Task: Create a new event for a project debrief and lessons learned meeting on the 16th at 7 PM to 7:30 PM.
Action: Mouse moved to (45, 71)
Screenshot: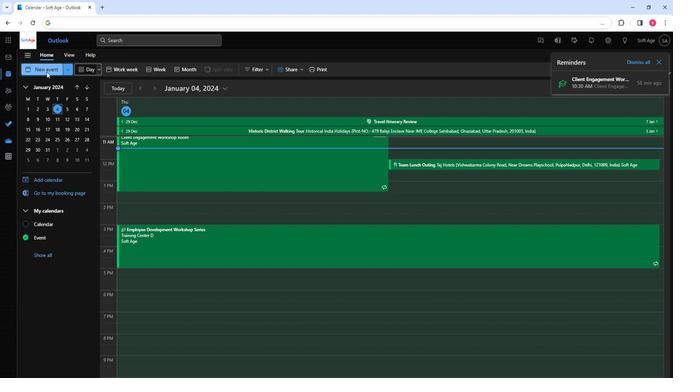 
Action: Mouse pressed left at (45, 71)
Screenshot: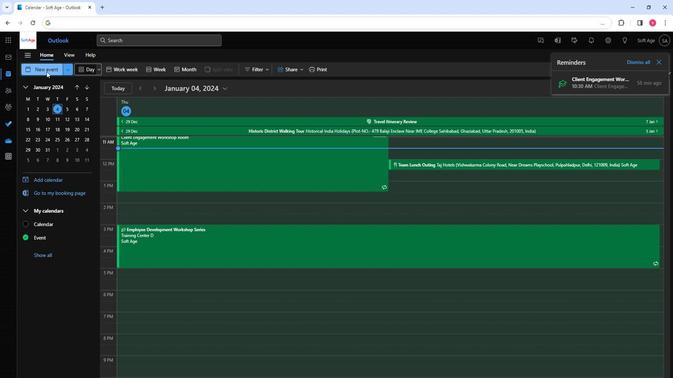 
Action: Mouse moved to (171, 116)
Screenshot: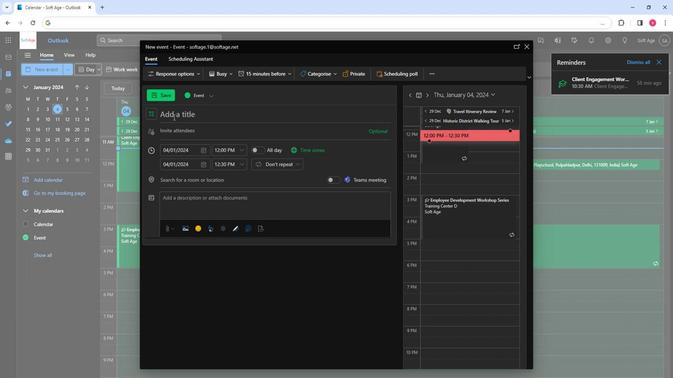 
Action: Mouse pressed left at (171, 116)
Screenshot: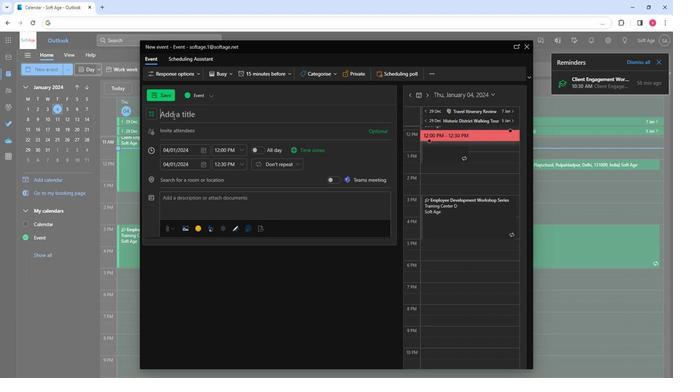 
Action: Key pressed <Key.shift><Key.shift><Key.shift><Key.shift><Key.shift><Key.shift><Key.shift><Key.shift><Key.shift><Key.shift><Key.shift><Key.shift><Key.shift><Key.shift><Key.shift><Key.shift><Key.shift>Project<Key.space><Key.shift><Key.shift><Key.shift><Key.shift><Key.shift><Key.shift><Key.shift><Key.shift><Key.shift><Key.shift><Key.shift><Key.shift><Key.shift><Key.shift><Key.shift><Key.shift><Key.shift>Debrief<Key.space>and<Key.space><Key.shift>Lession<Key.space>l<Key.backspace><Key.backspace><Key.backspace><Key.backspace><Key.backspace>ons<Key.space>l<Key.backspace><Key.shift>Learned<Key.space><Key.shift>Meeting
Screenshot: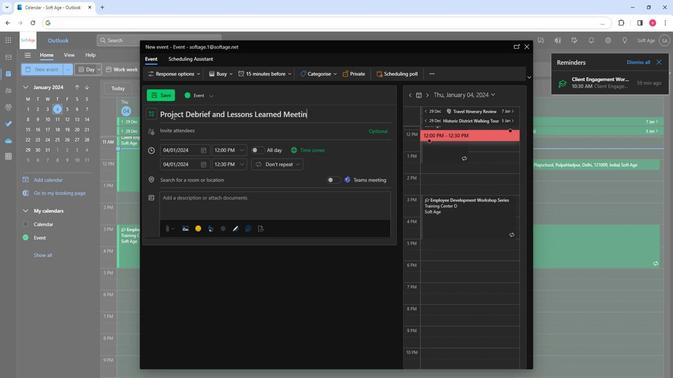 
Action: Mouse moved to (185, 127)
Screenshot: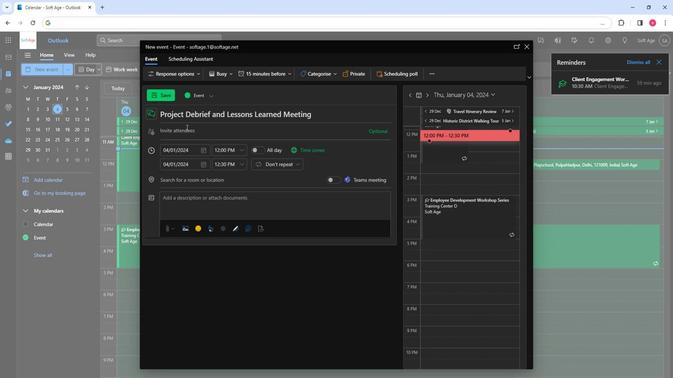 
Action: Mouse pressed left at (185, 127)
Screenshot: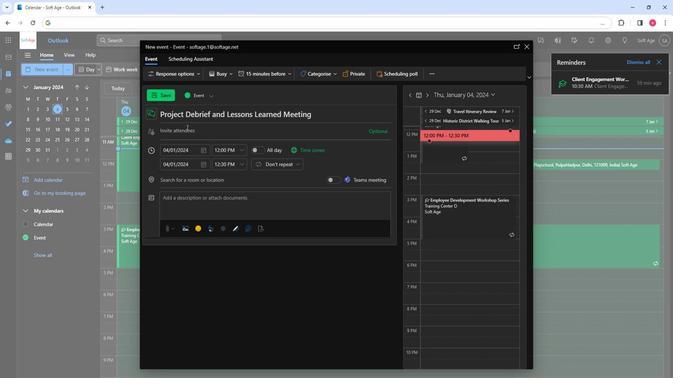 
Action: Key pressed so
Screenshot: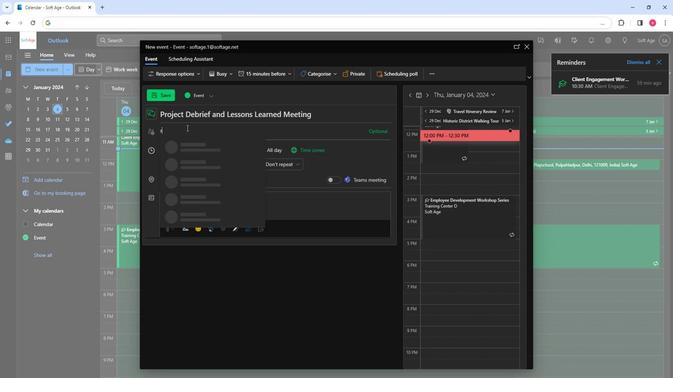 
Action: Mouse moved to (189, 162)
Screenshot: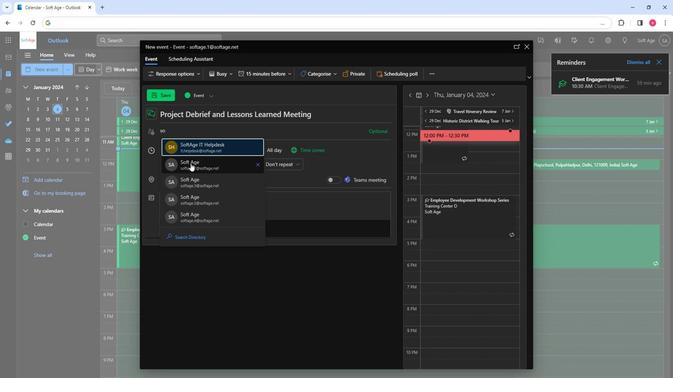 
Action: Mouse pressed left at (189, 162)
Screenshot: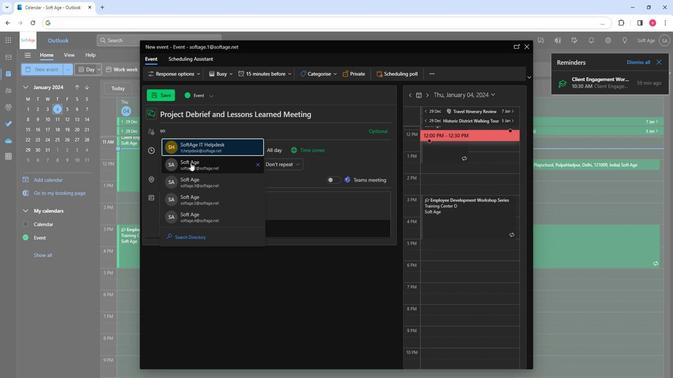
Action: Key pressed so
Screenshot: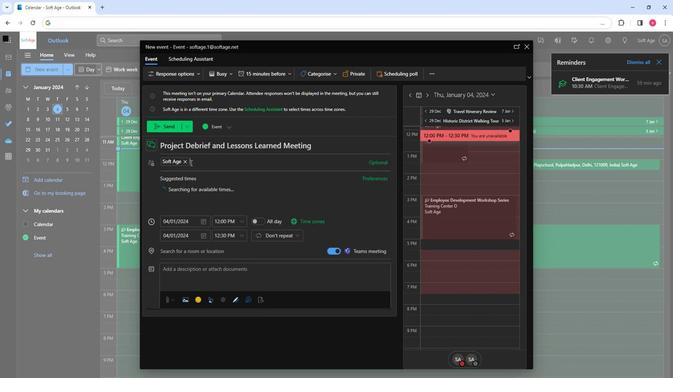 
Action: Mouse moved to (224, 215)
Screenshot: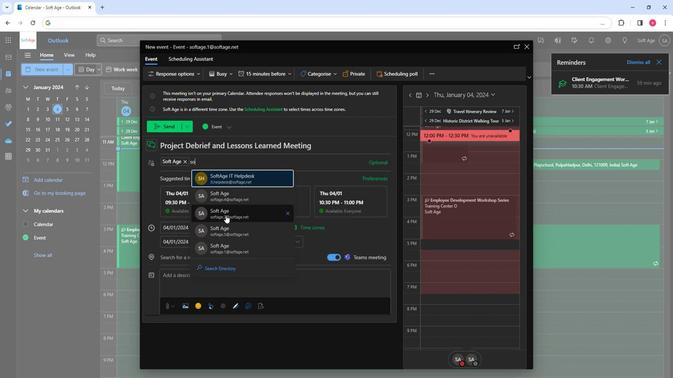 
Action: Mouse pressed left at (224, 215)
Screenshot: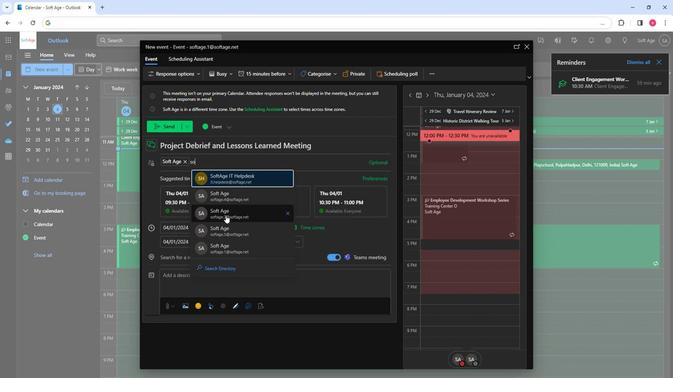 
Action: Key pressed so
Screenshot: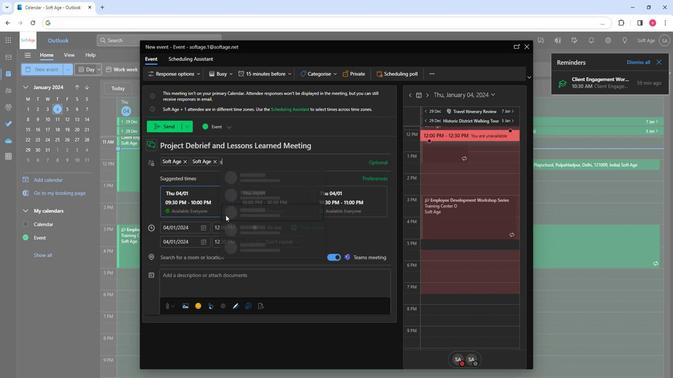 
Action: Mouse moved to (248, 231)
Screenshot: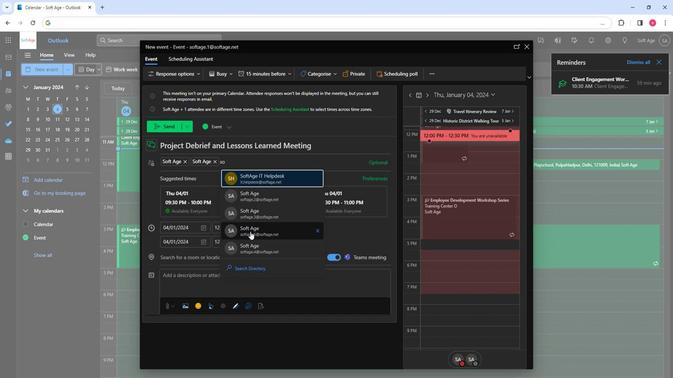 
Action: Mouse pressed left at (248, 231)
Screenshot: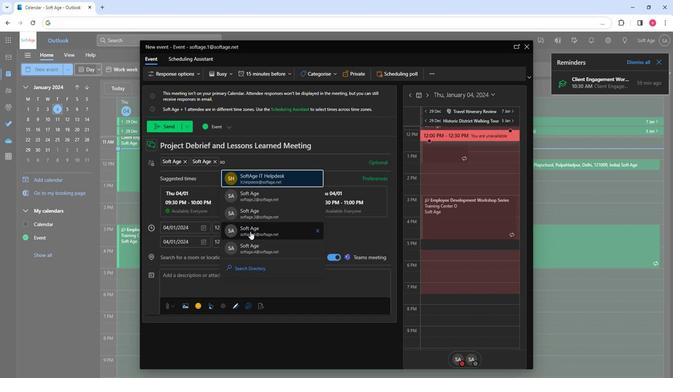 
Action: Mouse moved to (248, 231)
Screenshot: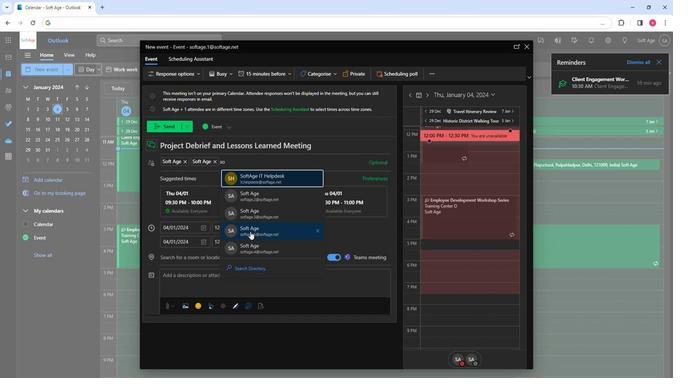 
Action: Key pressed so
Screenshot: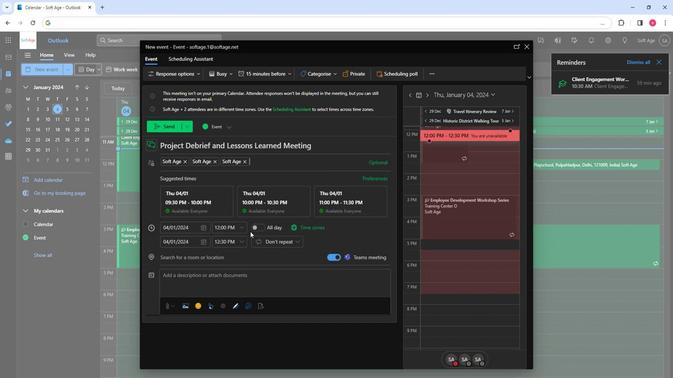 
Action: Mouse moved to (280, 245)
Screenshot: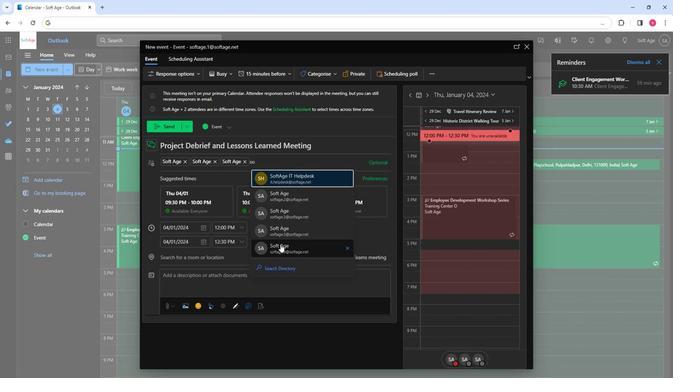
Action: Mouse pressed left at (280, 245)
Screenshot: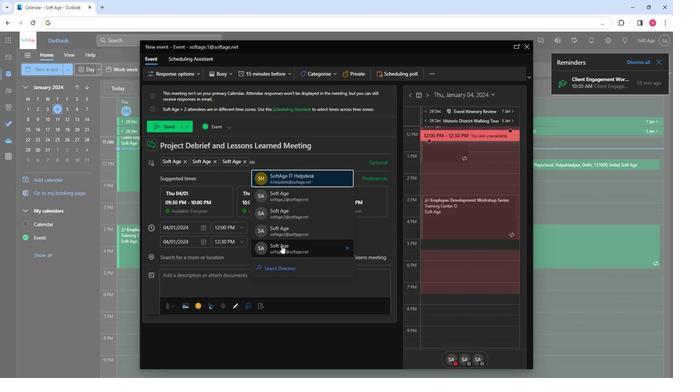 
Action: Mouse moved to (202, 225)
Screenshot: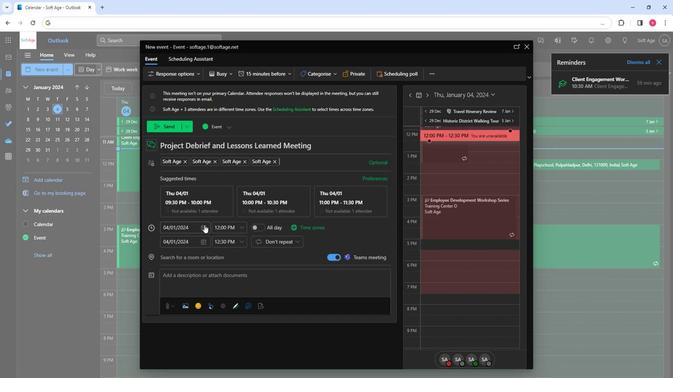 
Action: Mouse pressed left at (202, 225)
Screenshot: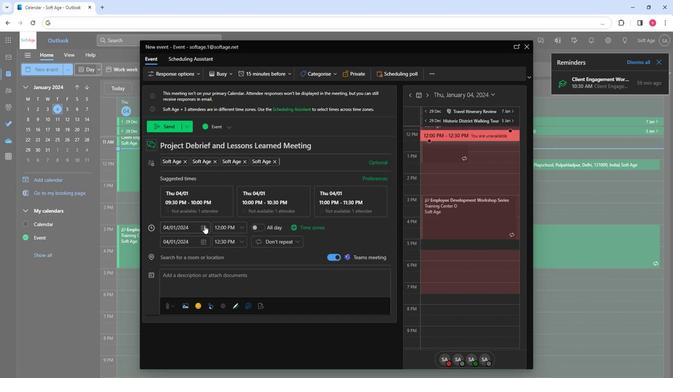 
Action: Mouse moved to (177, 283)
Screenshot: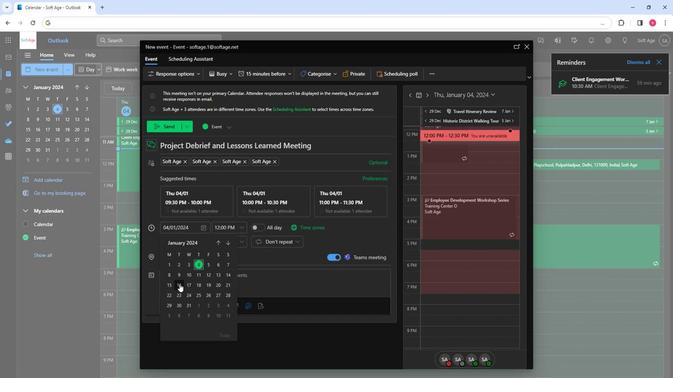 
Action: Mouse pressed left at (177, 283)
Screenshot: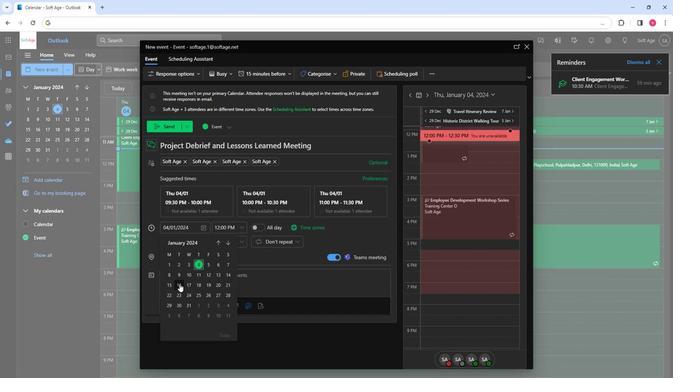 
Action: Mouse moved to (242, 229)
Screenshot: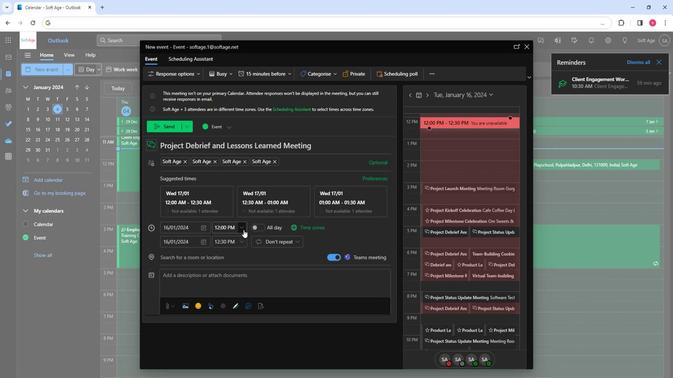 
Action: Mouse pressed left at (242, 229)
Screenshot: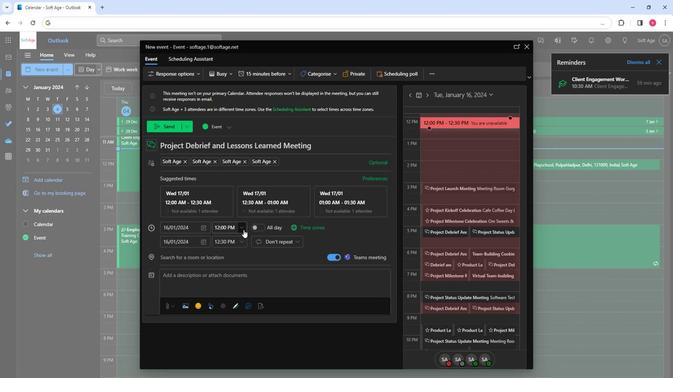 
Action: Mouse moved to (234, 259)
Screenshot: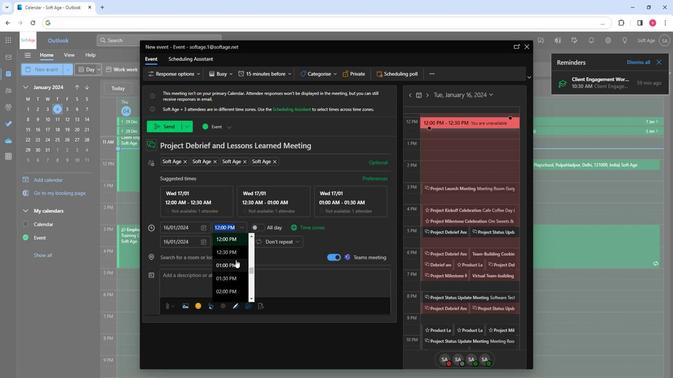 
Action: Mouse scrolled (234, 259) with delta (0, 0)
Screenshot: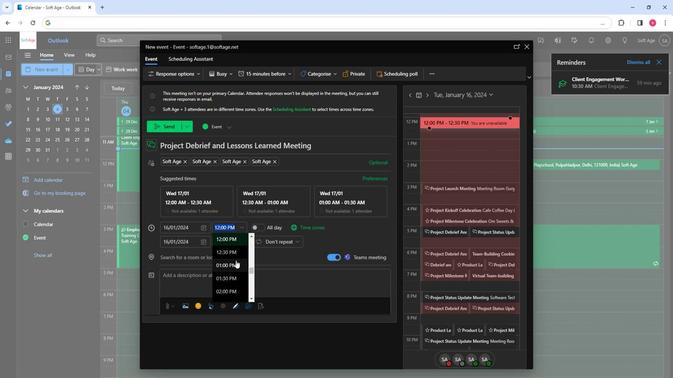 
Action: Mouse moved to (234, 260)
Screenshot: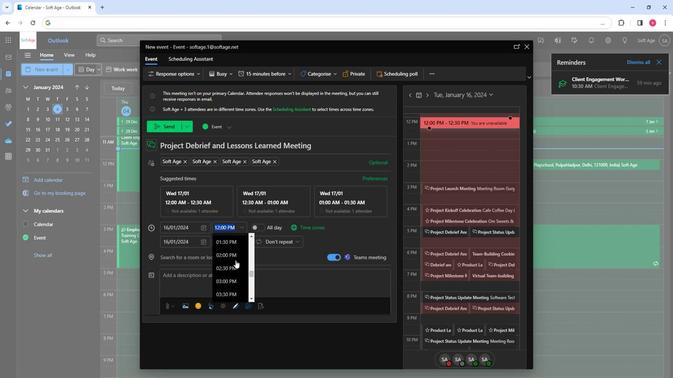 
Action: Mouse scrolled (234, 259) with delta (0, 0)
Screenshot: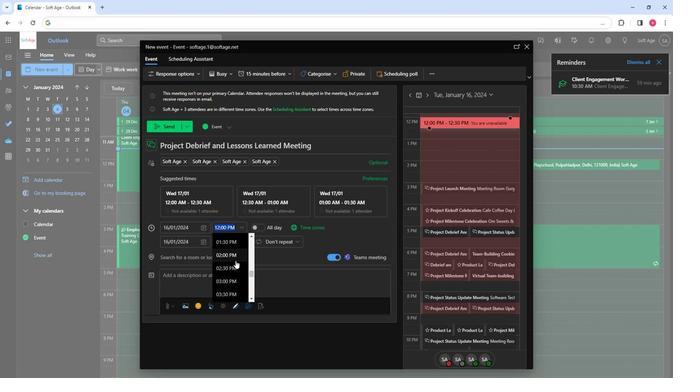 
Action: Mouse moved to (229, 266)
Screenshot: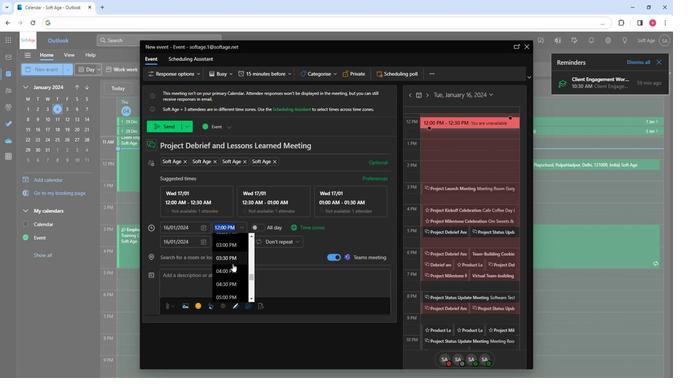 
Action: Mouse scrolled (229, 266) with delta (0, 0)
Screenshot: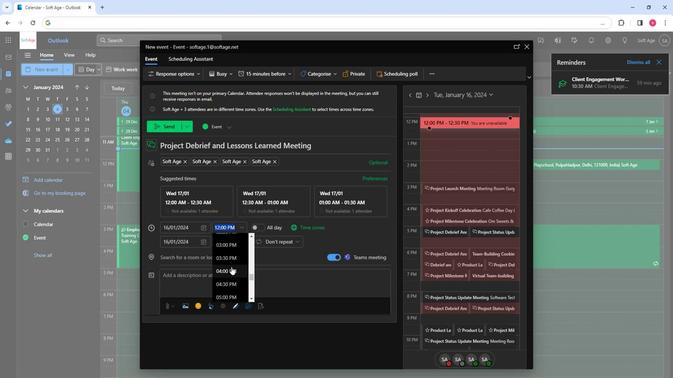 
Action: Mouse moved to (229, 266)
Screenshot: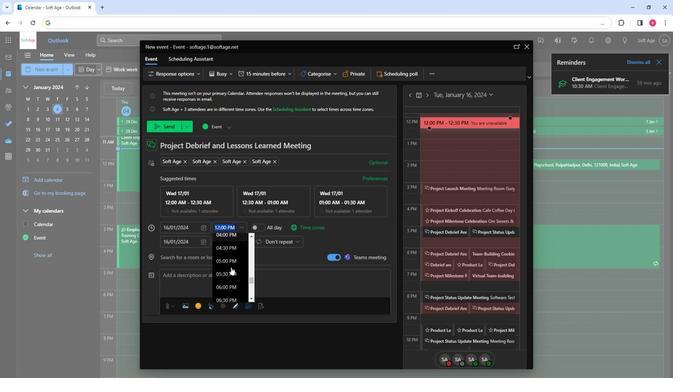 
Action: Mouse scrolled (229, 266) with delta (0, 0)
Screenshot: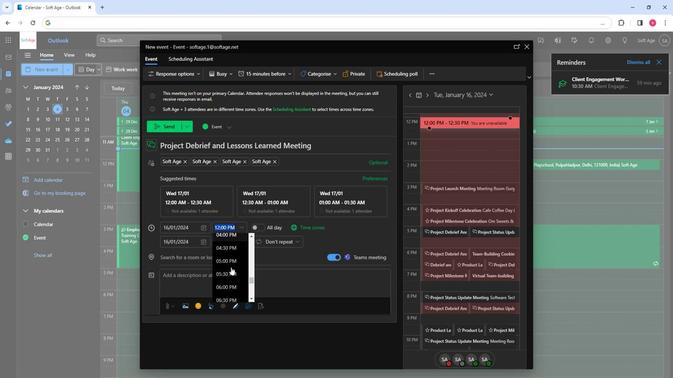 
Action: Mouse moved to (220, 275)
Screenshot: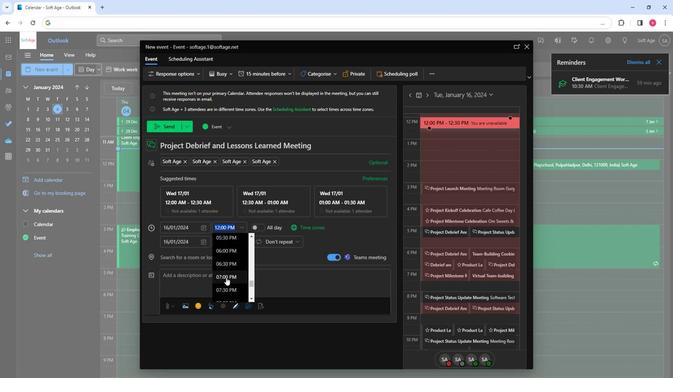 
Action: Mouse pressed left at (220, 275)
Screenshot: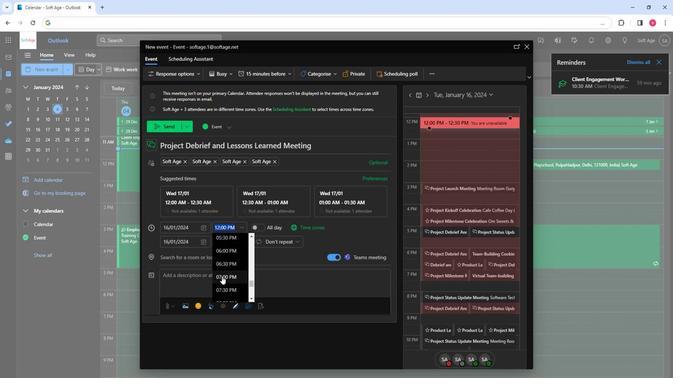 
Action: Mouse moved to (205, 253)
Screenshot: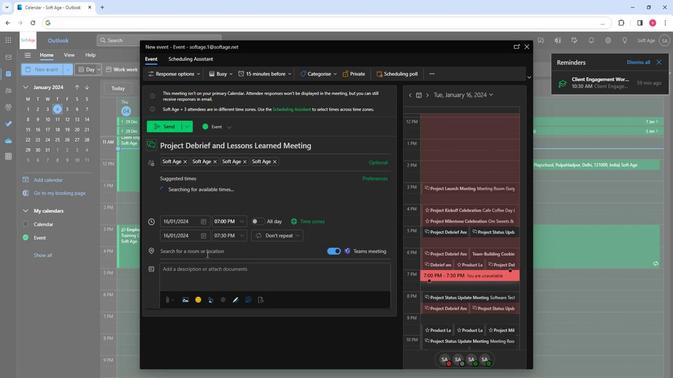 
Action: Mouse pressed left at (205, 253)
Screenshot: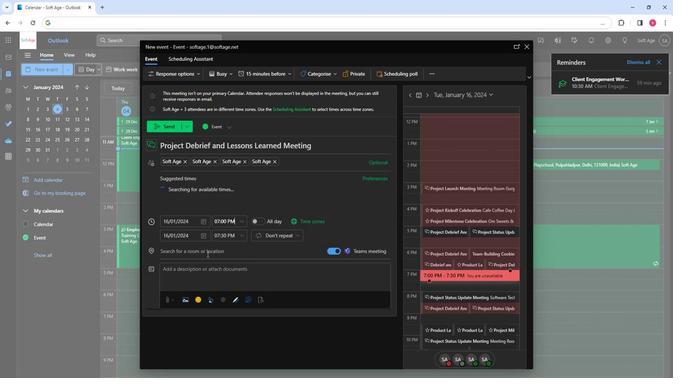 
Action: Key pressed so
Screenshot: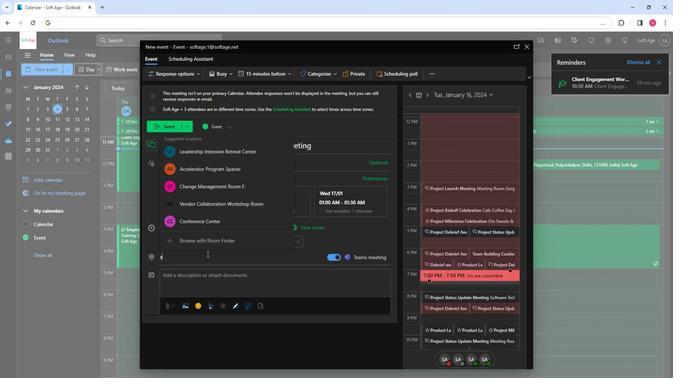 
Action: Mouse moved to (196, 226)
Screenshot: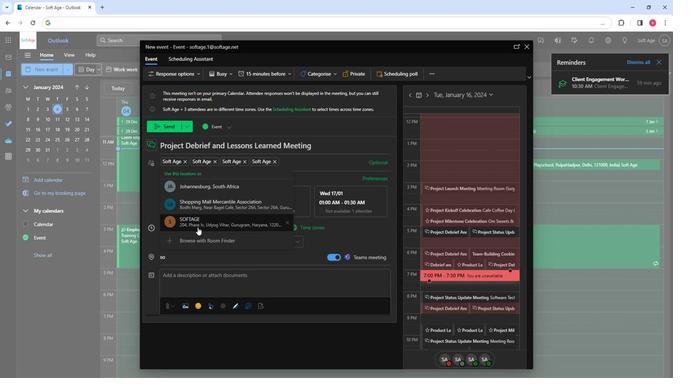 
Action: Mouse pressed left at (196, 226)
Screenshot: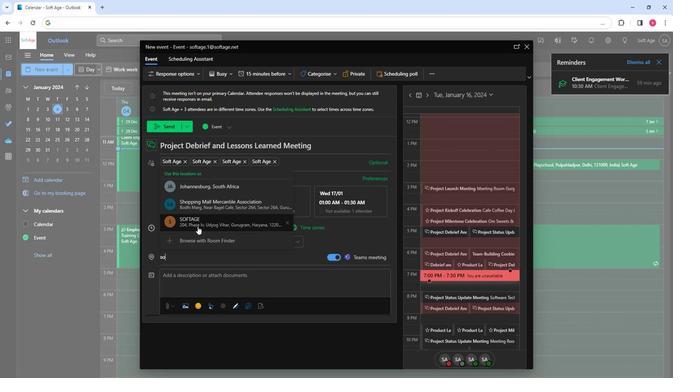 
Action: Mouse moved to (196, 273)
Screenshot: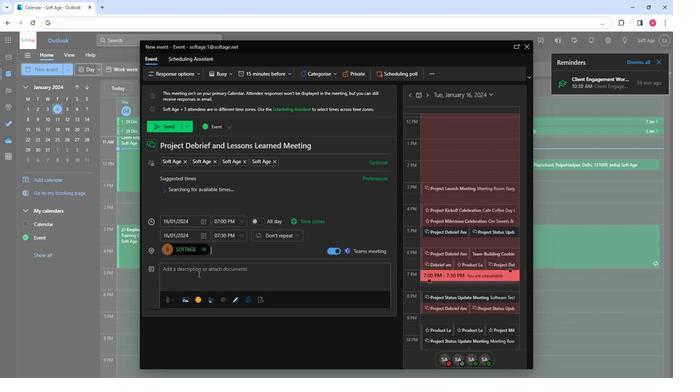 
Action: Mouse pressed left at (196, 273)
Screenshot: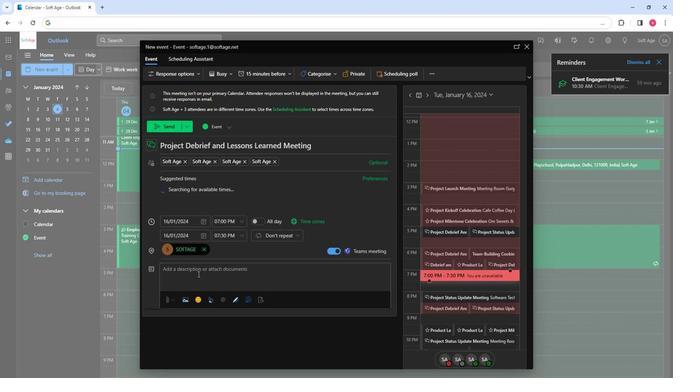 
Action: Key pressed <Key.shift>COnduct<Key.backspace><Key.backspace><Key.backspace><Key.backspace>
Screenshot: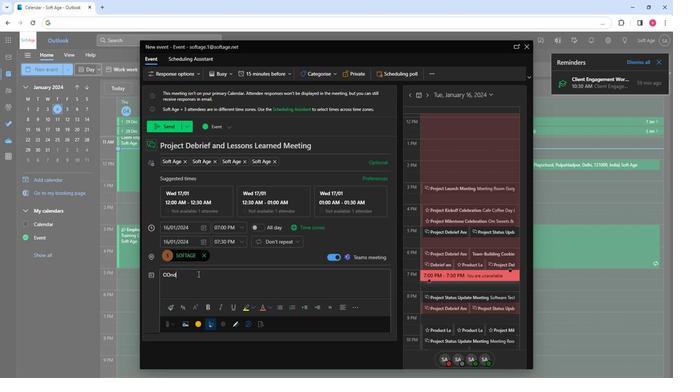 
Action: Mouse moved to (196, 273)
Screenshot: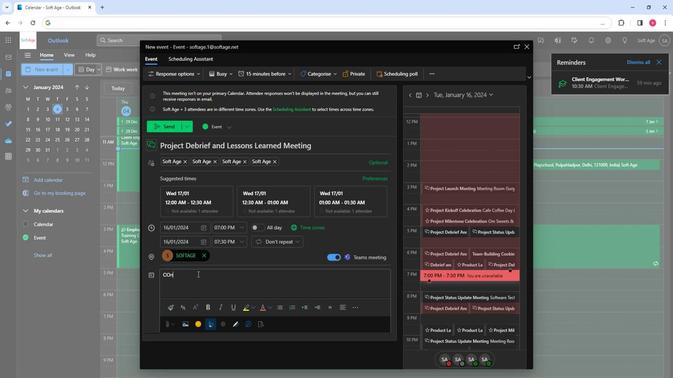 
Action: Key pressed <Key.backspace><Key.backspace>onduct<Key.space>a<Key.space>thorough<Key.space>project<Key.space>debrief<Key.space>and<Key.space>lessions<Key.space>learned<Key.space>meeting.<Key.space><Key.shift>Reflect<Key.space>on<Key.space>successes<Key.space>and<Key.space>challenges,<Key.space>extract<Key.space>insights,<Key.space>and<Key.space>collaboratively<Key.space>strategi<Key.backspace>ize<Key.space>improvements<Key.space>for<Key.space>future<Key.space>projects.<Key.space><Key.shift>Foster<Key.space>a<Key.space>culturee<Key.backspace><Key.space>of<Key.space>contino<Key.backspace>uous<Key.space>learning.
Screenshot: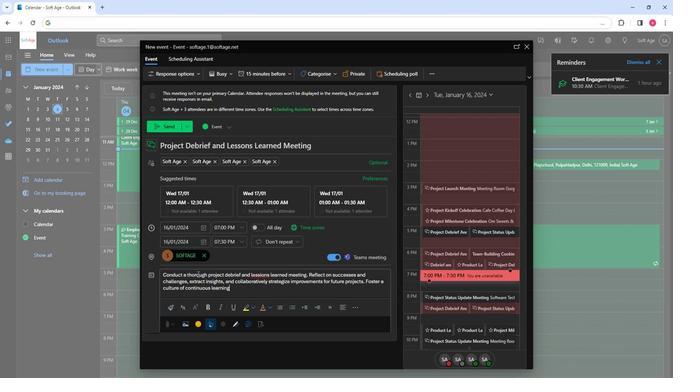 
Action: Mouse moved to (204, 276)
Screenshot: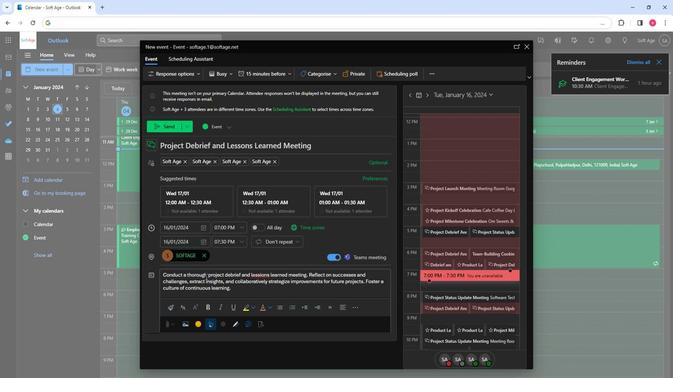 
Action: Mouse pressed left at (204, 276)
Screenshot: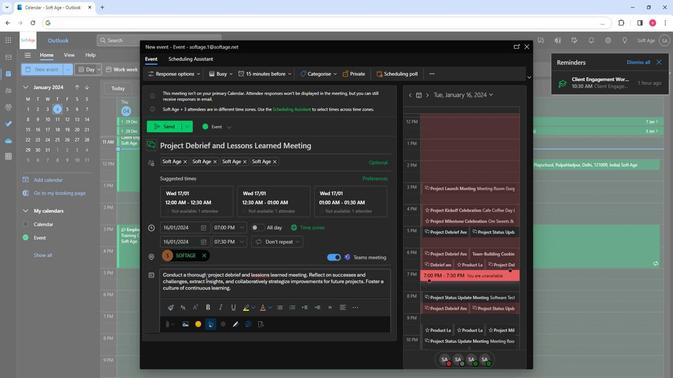 
Action: Mouse pressed left at (204, 276)
Screenshot: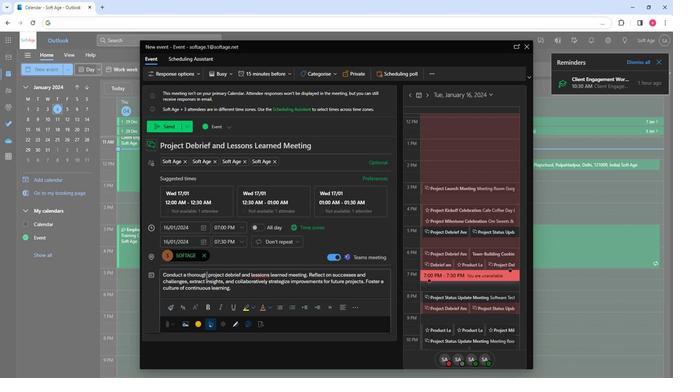 
Action: Mouse pressed left at (204, 276)
Screenshot: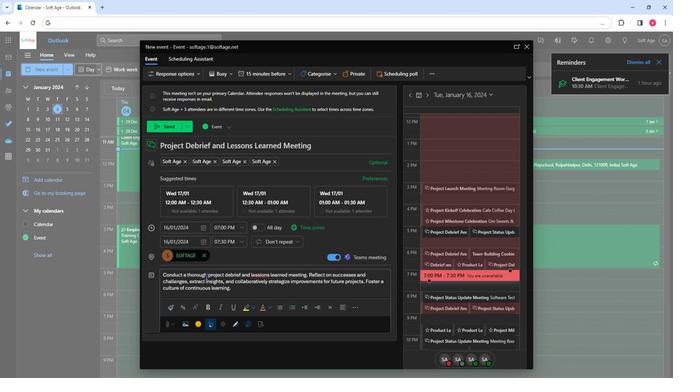 
Action: Mouse moved to (183, 307)
Screenshot: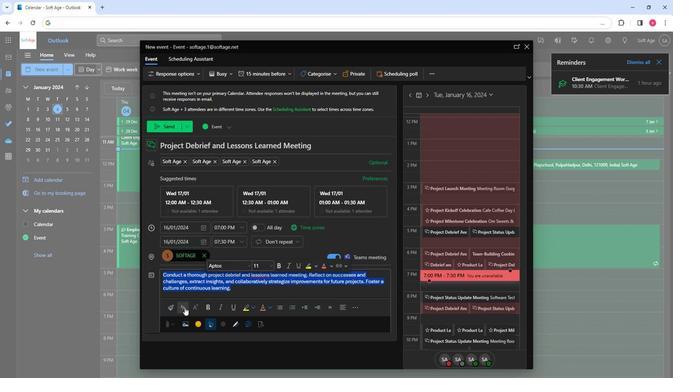 
Action: Mouse pressed left at (183, 307)
Screenshot: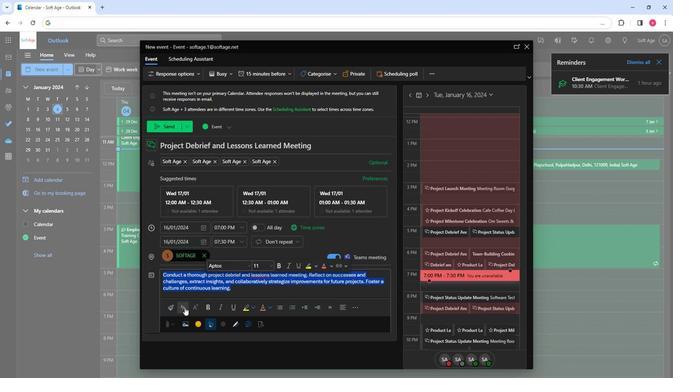 
Action: Mouse moved to (208, 248)
Screenshot: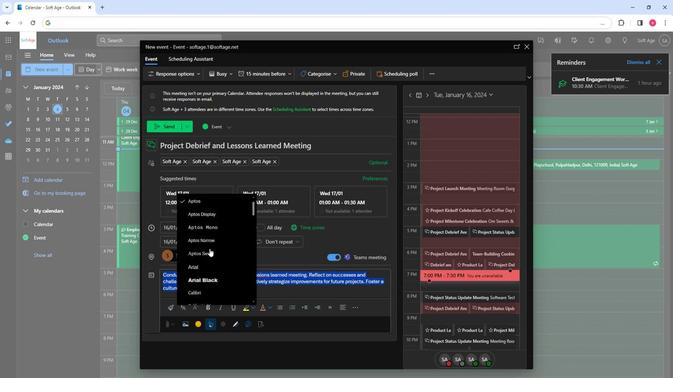 
Action: Mouse scrolled (208, 247) with delta (0, 0)
Screenshot: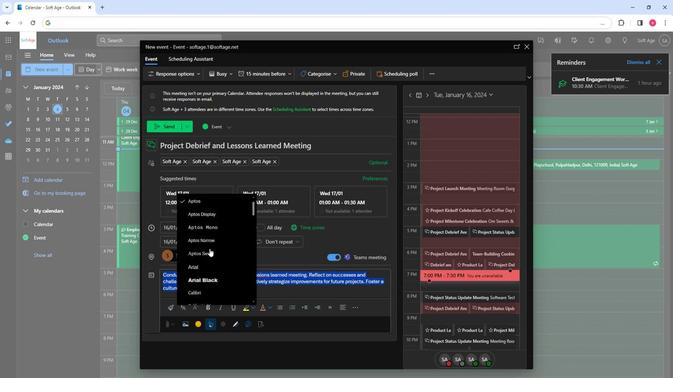 
Action: Mouse scrolled (208, 247) with delta (0, 0)
Screenshot: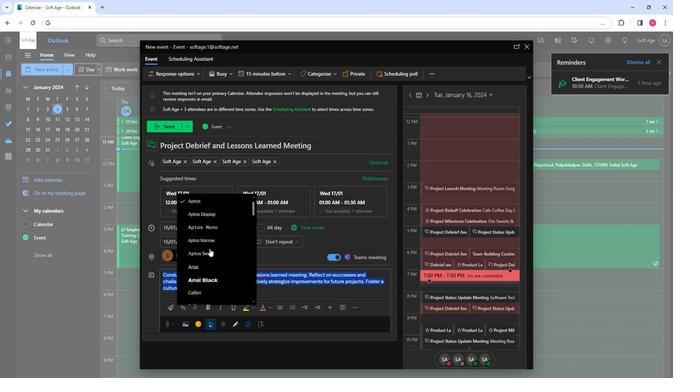 
Action: Mouse scrolled (208, 247) with delta (0, 0)
Screenshot: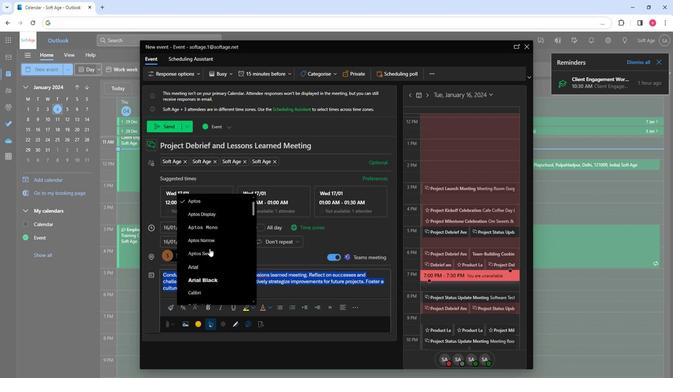 
Action: Mouse scrolled (208, 247) with delta (0, 0)
Screenshot: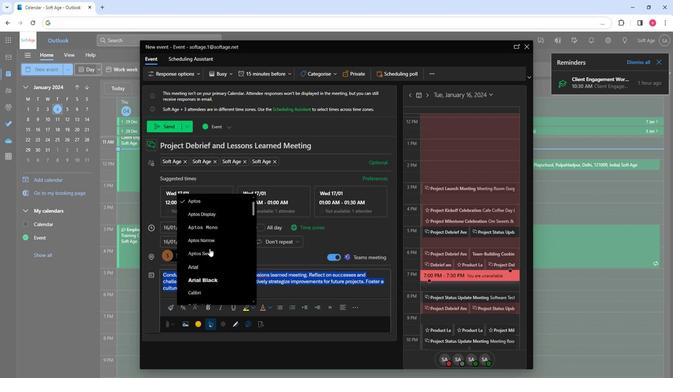 
Action: Mouse moved to (205, 218)
Screenshot: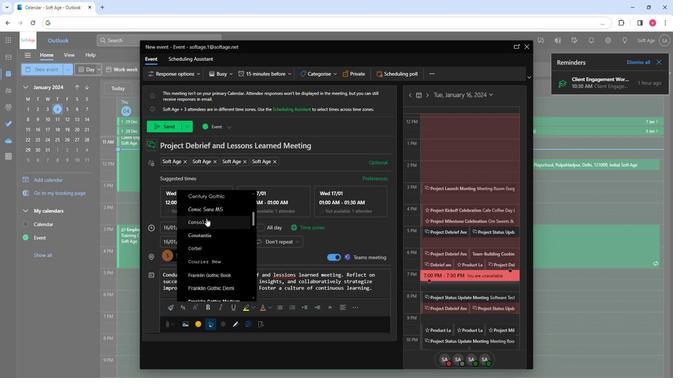 
Action: Mouse pressed left at (205, 218)
Screenshot: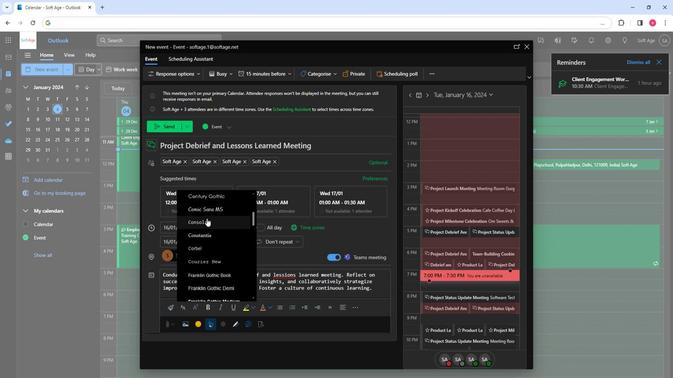 
Action: Mouse moved to (218, 308)
Screenshot: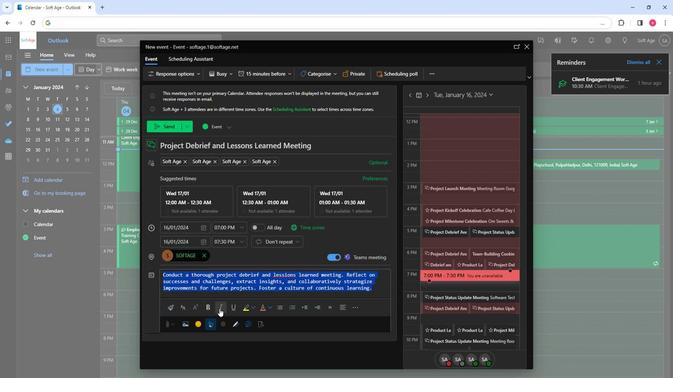 
Action: Mouse pressed left at (218, 308)
Screenshot: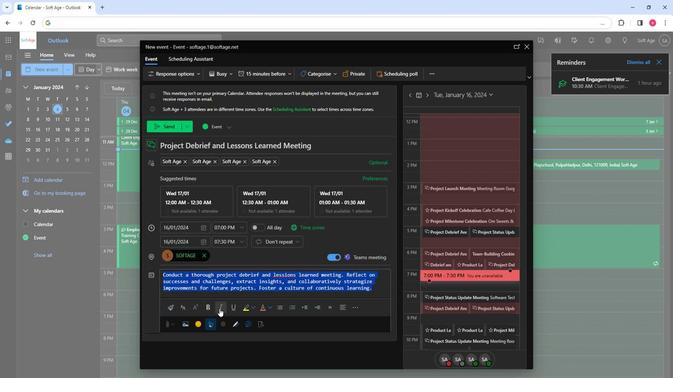 
Action: Mouse moved to (251, 308)
Screenshot: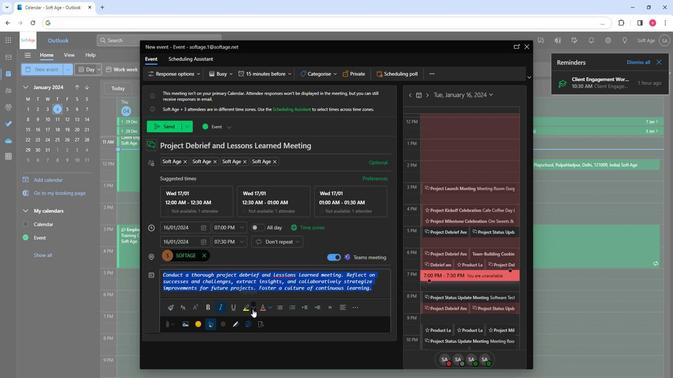 
Action: Mouse pressed left at (251, 308)
Screenshot: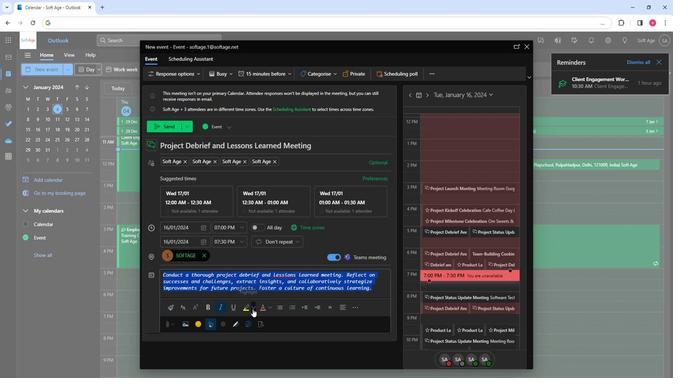 
Action: Mouse moved to (266, 310)
Screenshot: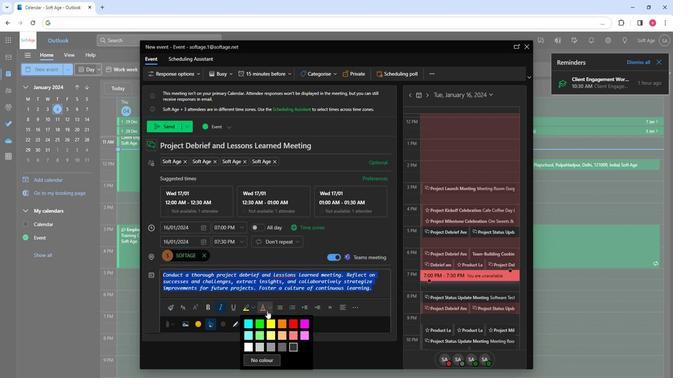 
Action: Mouse pressed left at (266, 310)
Screenshot: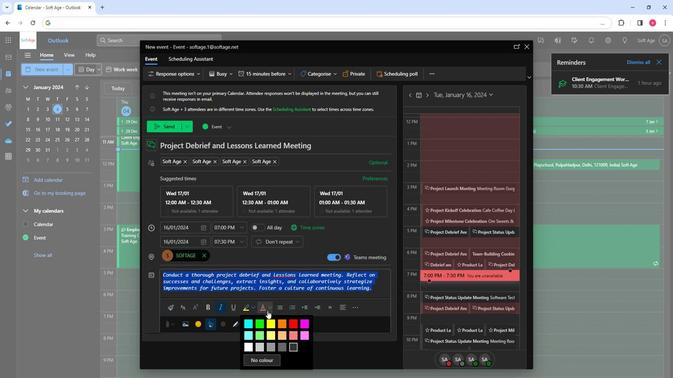 
Action: Mouse moved to (261, 308)
Screenshot: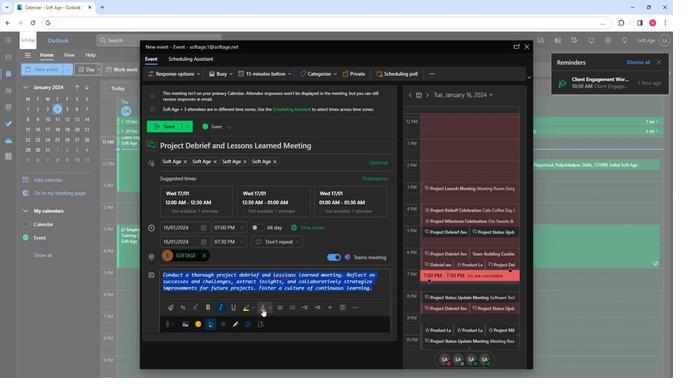 
Action: Mouse pressed left at (261, 308)
Screenshot: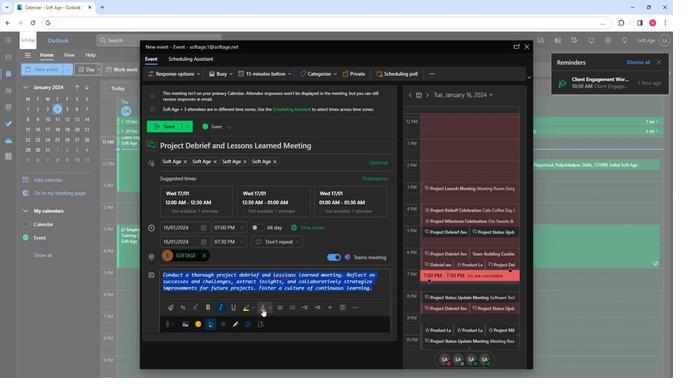 
Action: Mouse moved to (266, 303)
Screenshot: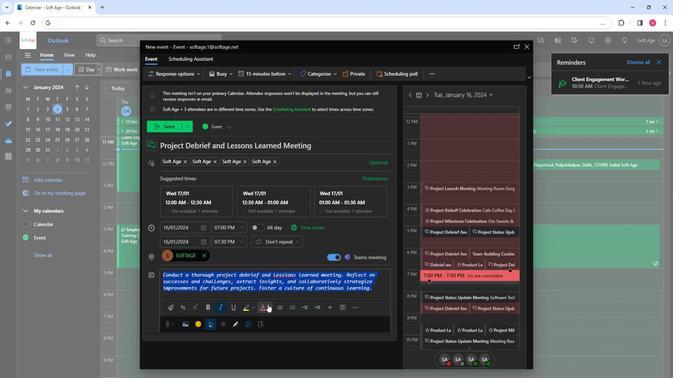 
Action: Mouse pressed left at (266, 303)
Screenshot: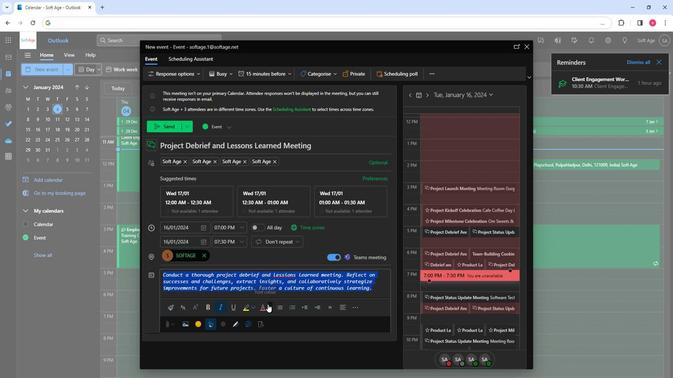 
Action: Mouse moved to (285, 265)
Screenshot: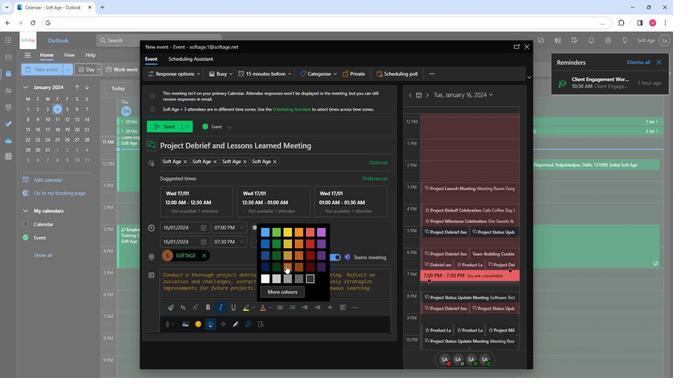 
Action: Mouse pressed left at (285, 265)
Screenshot: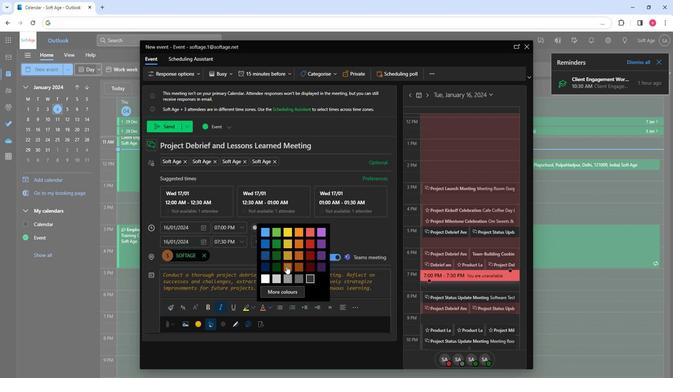 
Action: Mouse moved to (378, 287)
Screenshot: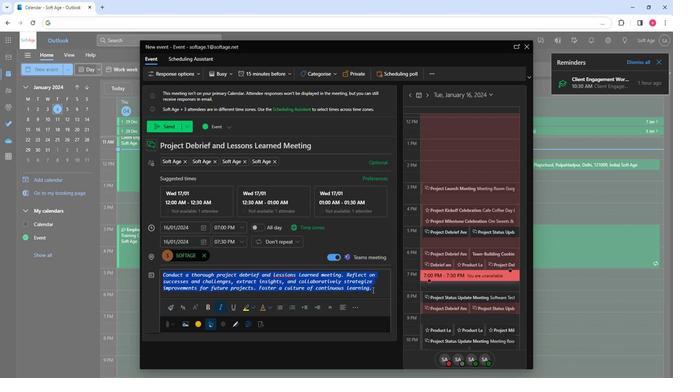 
Action: Mouse pressed left at (378, 287)
Screenshot: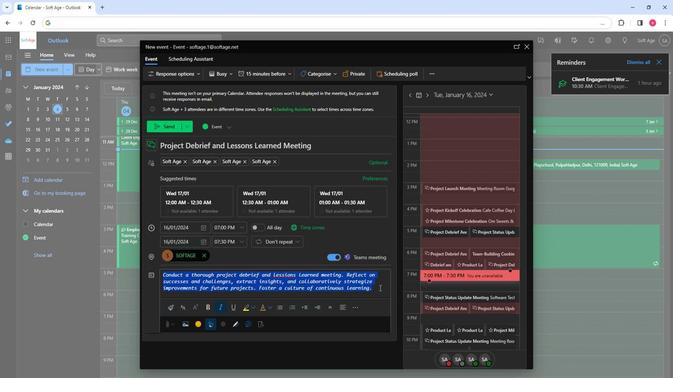 
Action: Mouse moved to (305, 307)
Screenshot: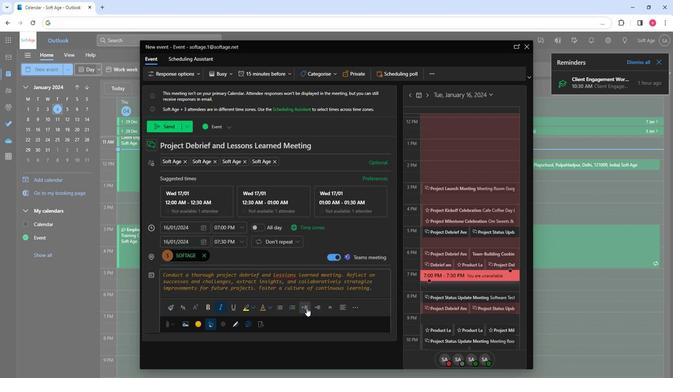 
Action: Mouse pressed left at (305, 307)
Screenshot: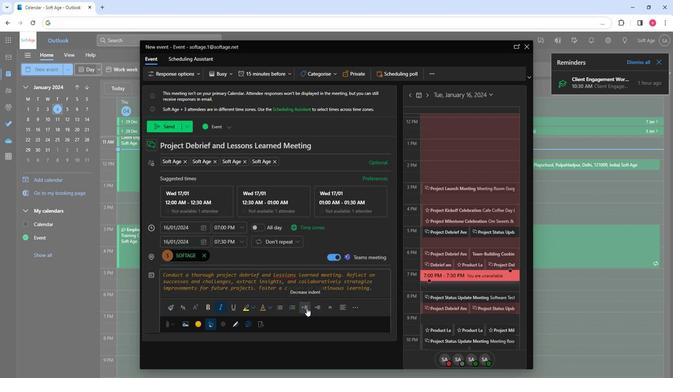 
Action: Mouse moved to (322, 308)
Screenshot: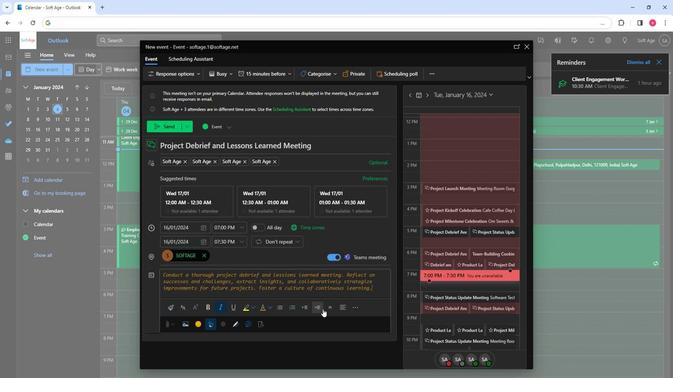 
Action: Mouse pressed left at (322, 308)
Screenshot: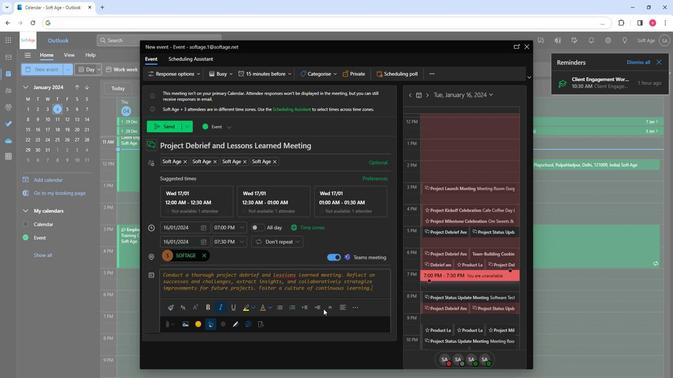 
Action: Mouse moved to (319, 308)
Screenshot: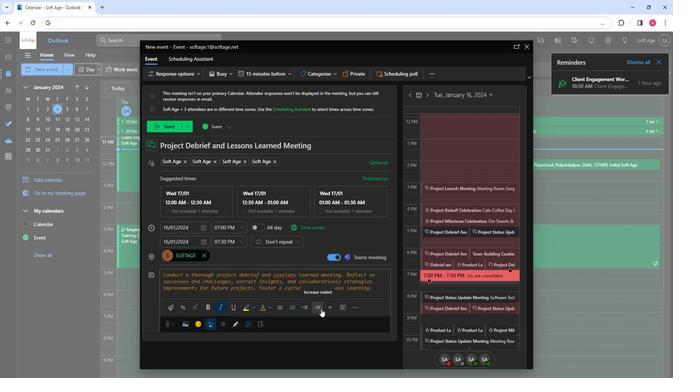 
Action: Mouse pressed left at (319, 308)
Screenshot: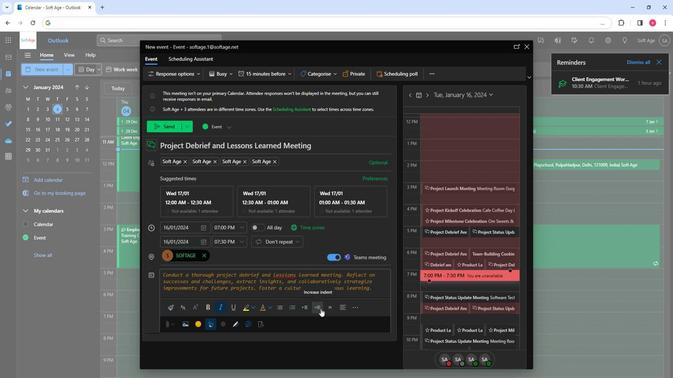 
Action: Mouse moved to (280, 291)
Screenshot: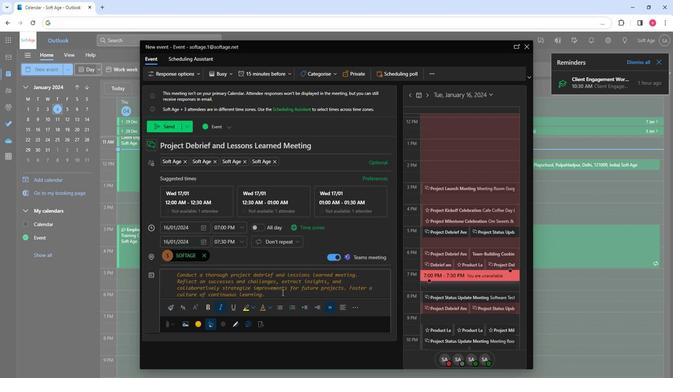 
Action: Mouse pressed left at (280, 291)
Screenshot: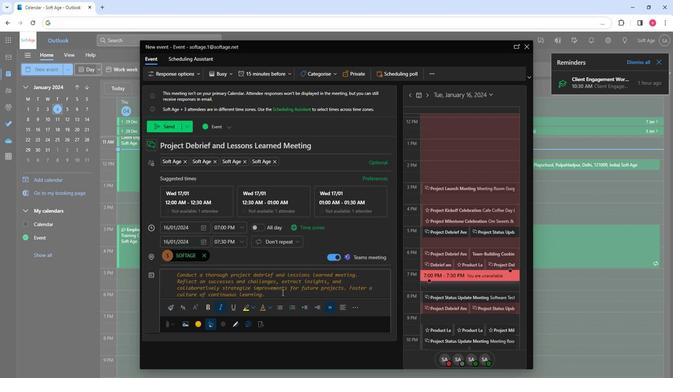 
Action: Mouse moved to (159, 123)
Screenshot: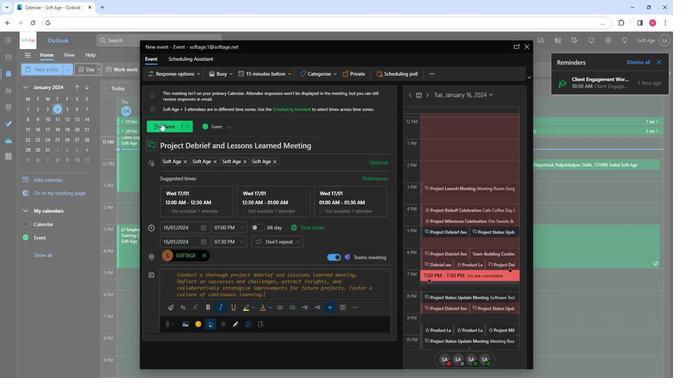 
Action: Mouse pressed left at (159, 123)
Screenshot: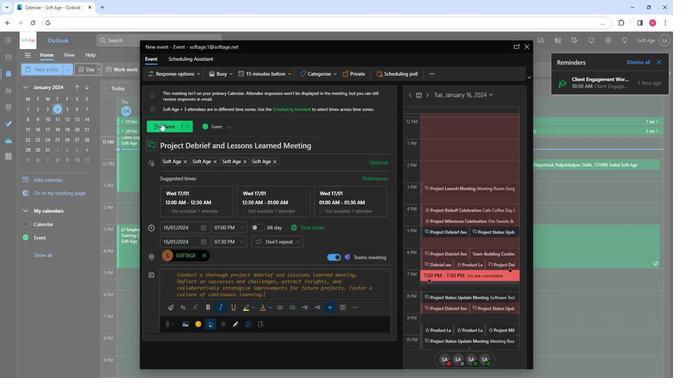 
Action: Mouse moved to (281, 296)
Screenshot: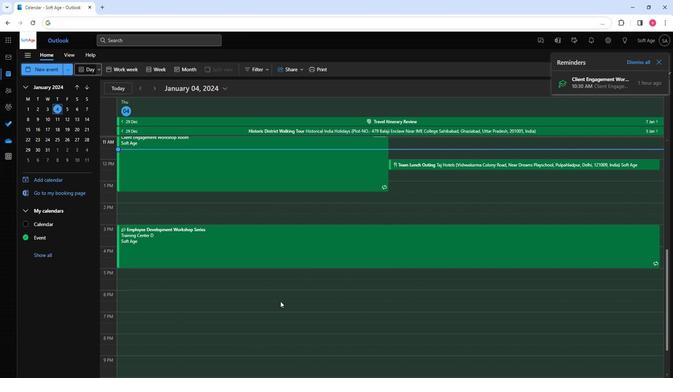 
